 Task: Write the name "Softage" in blank input field and Click Add button Under Select in New Bill.
Action: Mouse moved to (107, 9)
Screenshot: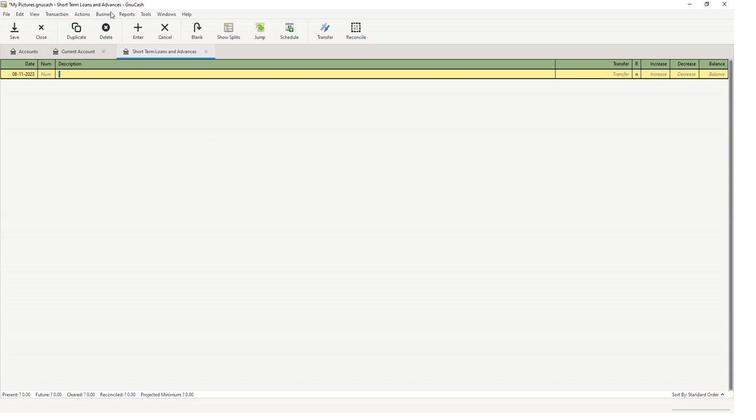 
Action: Mouse pressed left at (107, 9)
Screenshot: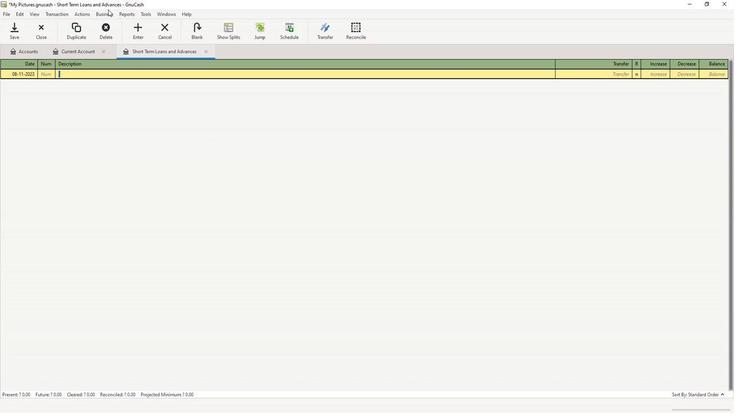 
Action: Mouse moved to (113, 32)
Screenshot: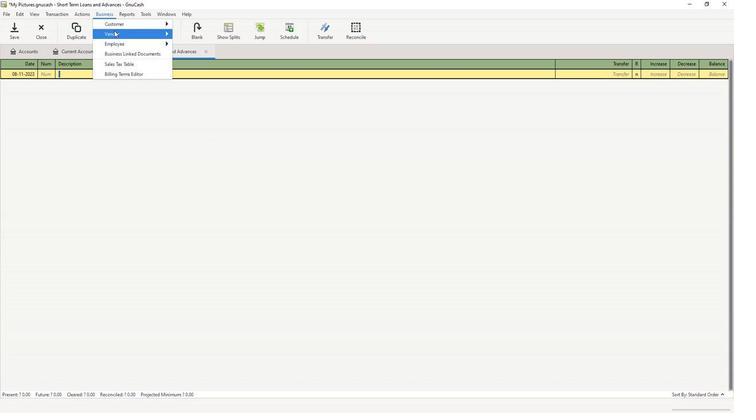 
Action: Mouse pressed left at (113, 32)
Screenshot: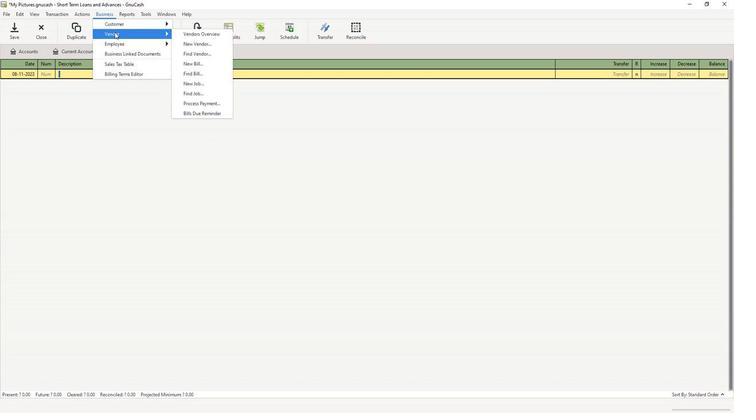 
Action: Mouse moved to (192, 63)
Screenshot: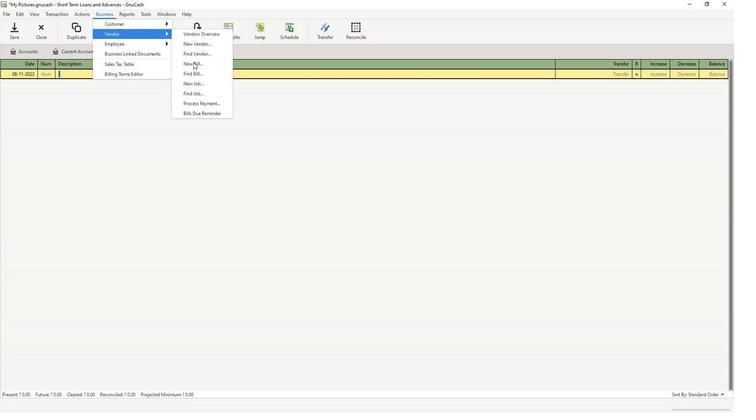 
Action: Mouse pressed left at (192, 63)
Screenshot: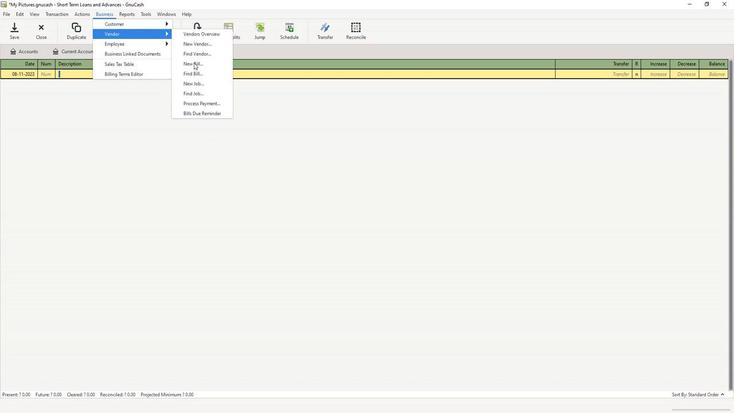 
Action: Mouse moved to (411, 195)
Screenshot: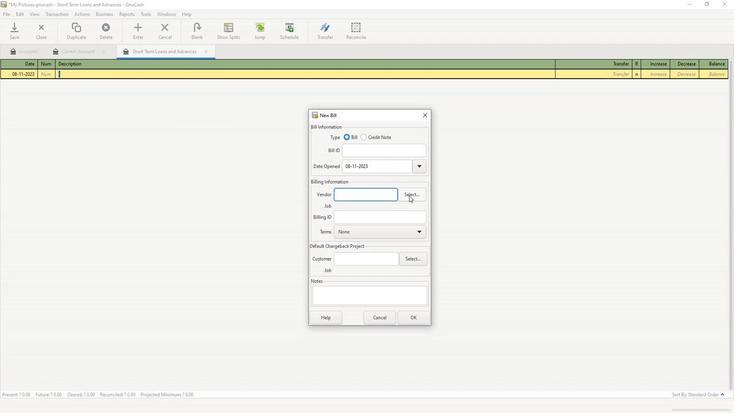 
Action: Mouse pressed left at (411, 195)
Screenshot: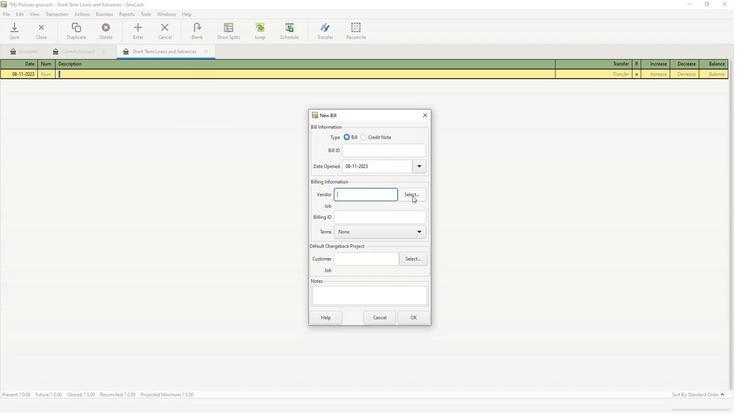
Action: Mouse moved to (390, 182)
Screenshot: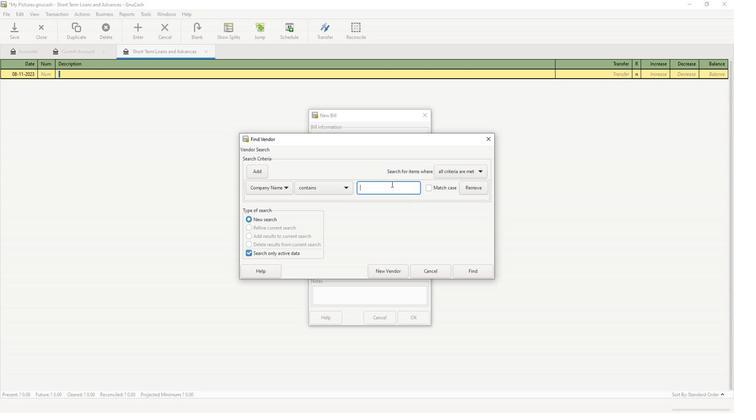 
Action: Mouse pressed left at (390, 182)
Screenshot: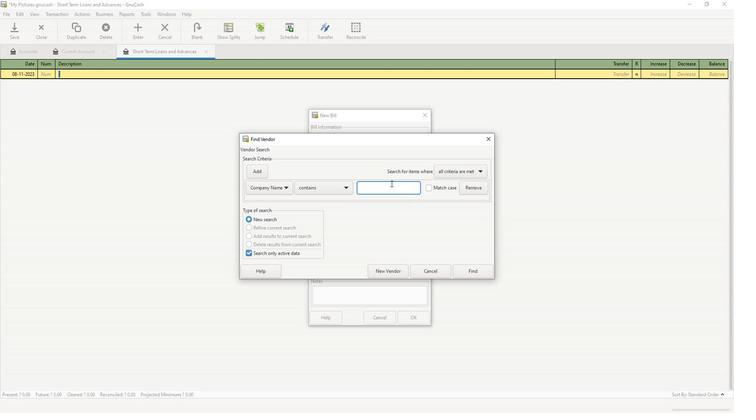 
Action: Key pressed softage
Screenshot: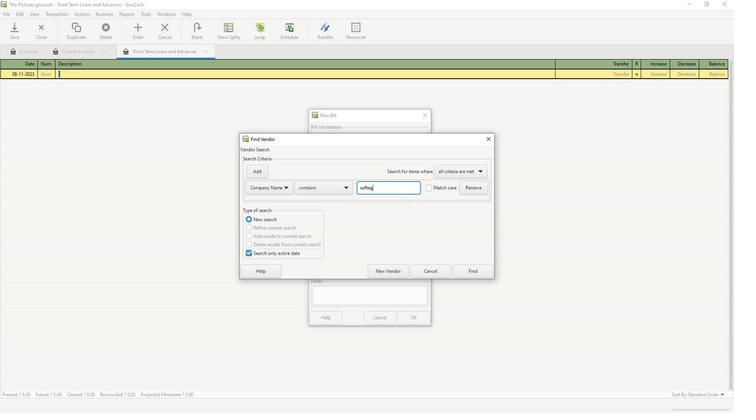 
Action: Mouse moved to (256, 170)
Screenshot: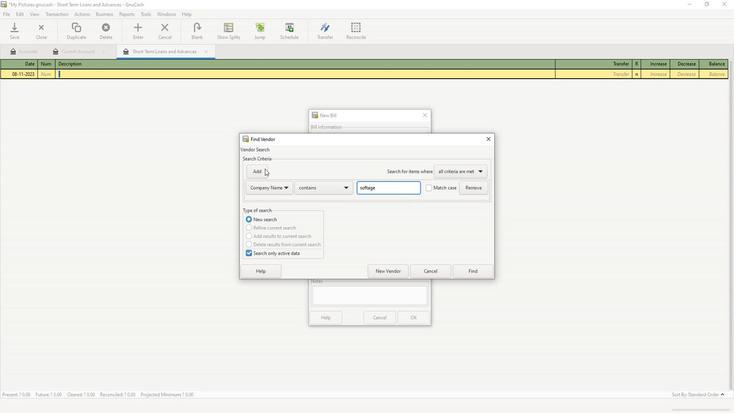 
Action: Mouse pressed left at (256, 170)
Screenshot: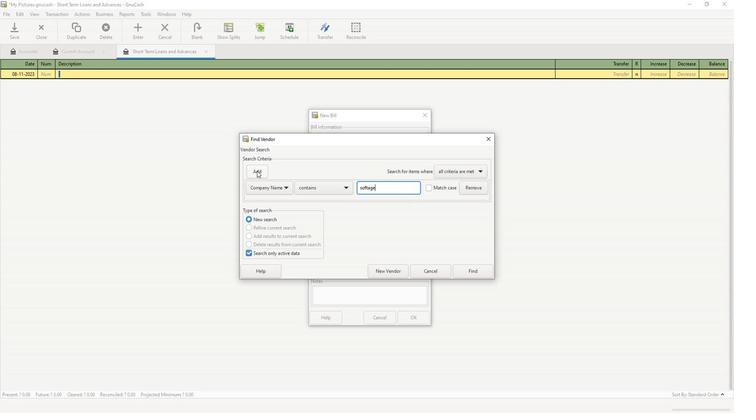 
Action: Mouse moved to (256, 170)
Screenshot: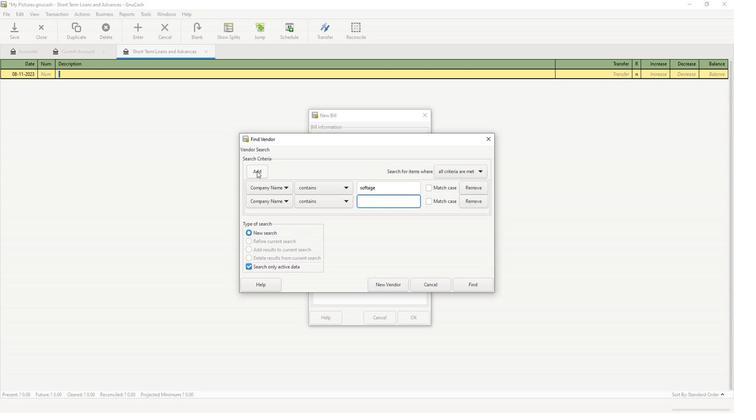 
